 Task: Add Surely Non-alcoholic, Sparkling Rosé to the cart.
Action: Mouse moved to (20, 90)
Screenshot: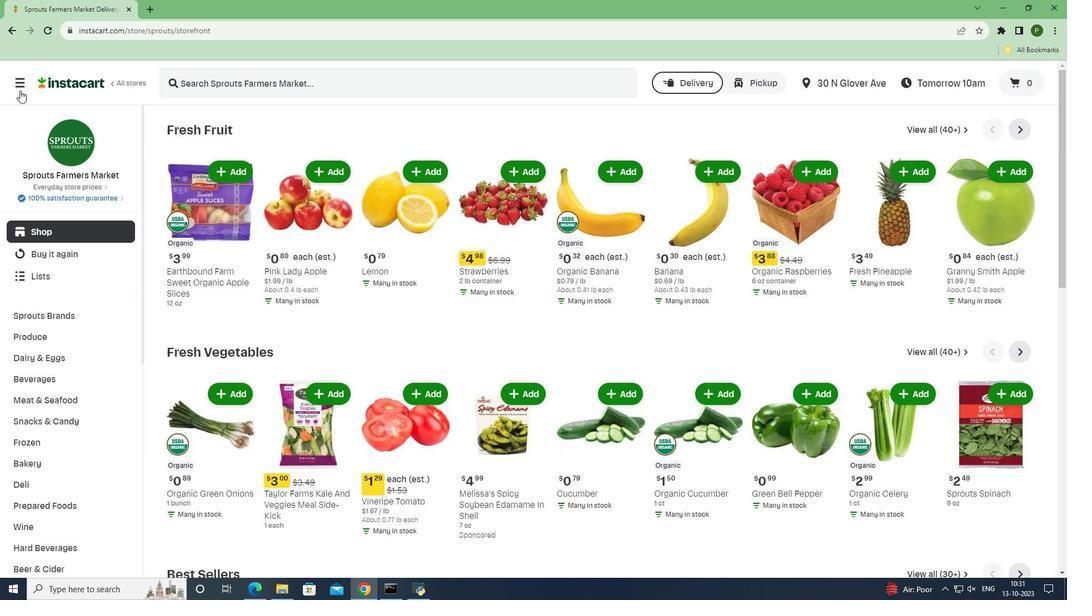 
Action: Mouse pressed left at (20, 90)
Screenshot: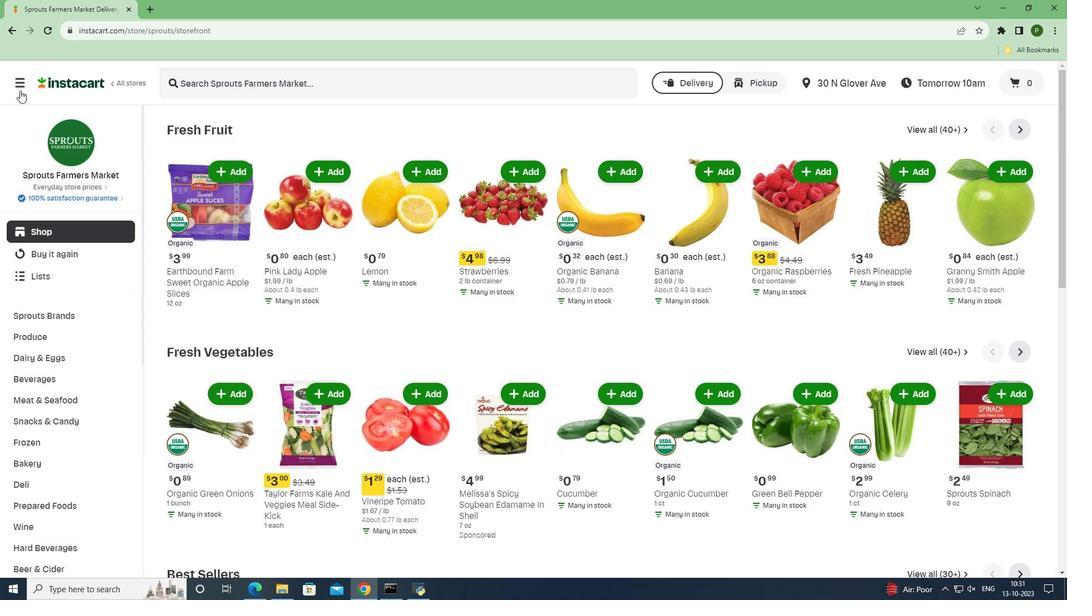
Action: Mouse moved to (30, 294)
Screenshot: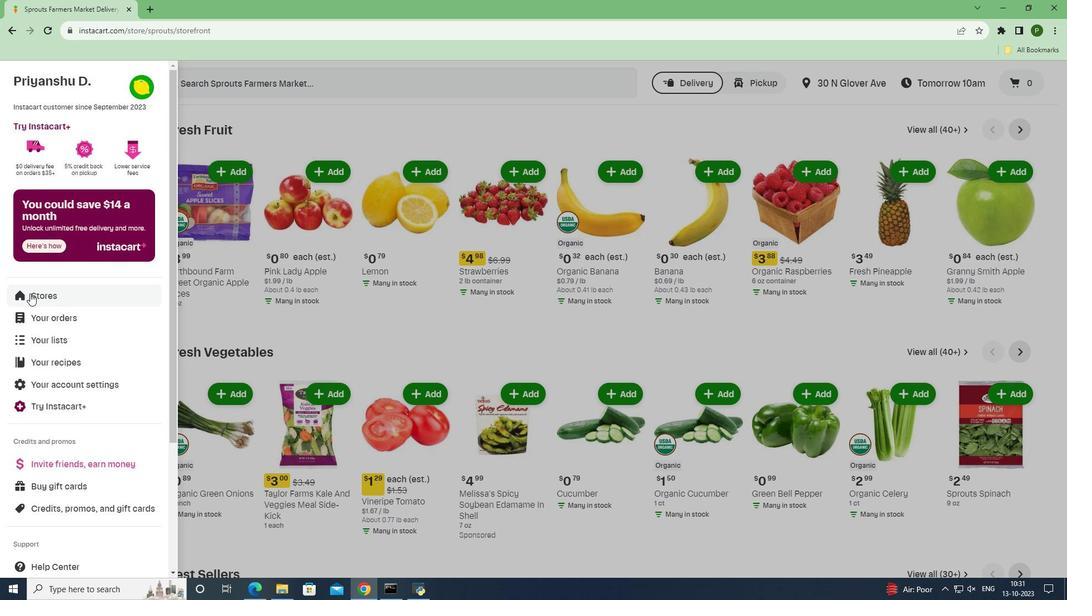 
Action: Mouse pressed left at (30, 294)
Screenshot: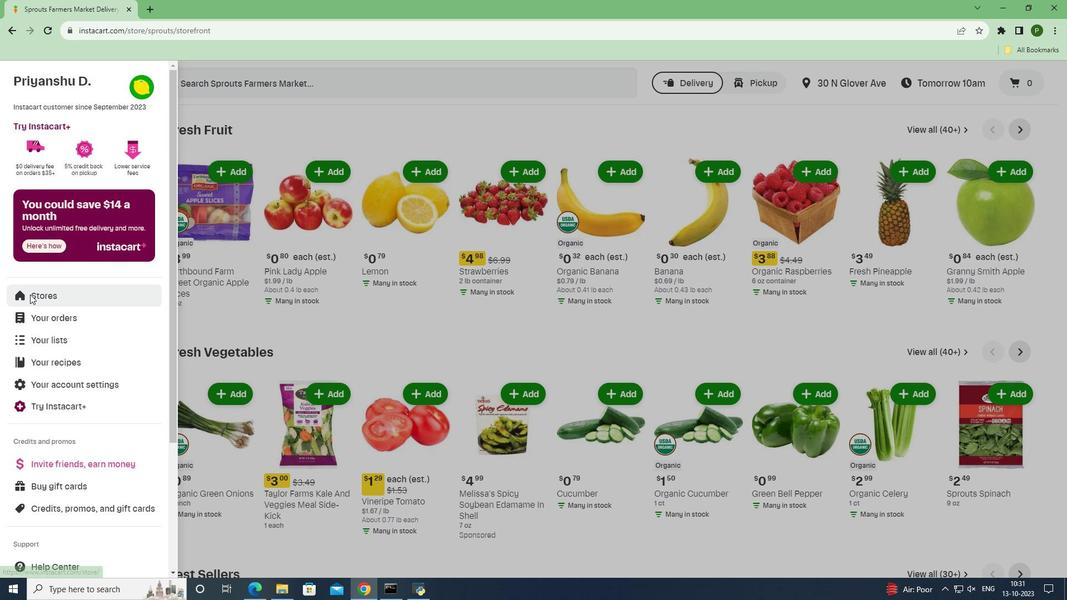
Action: Mouse moved to (253, 127)
Screenshot: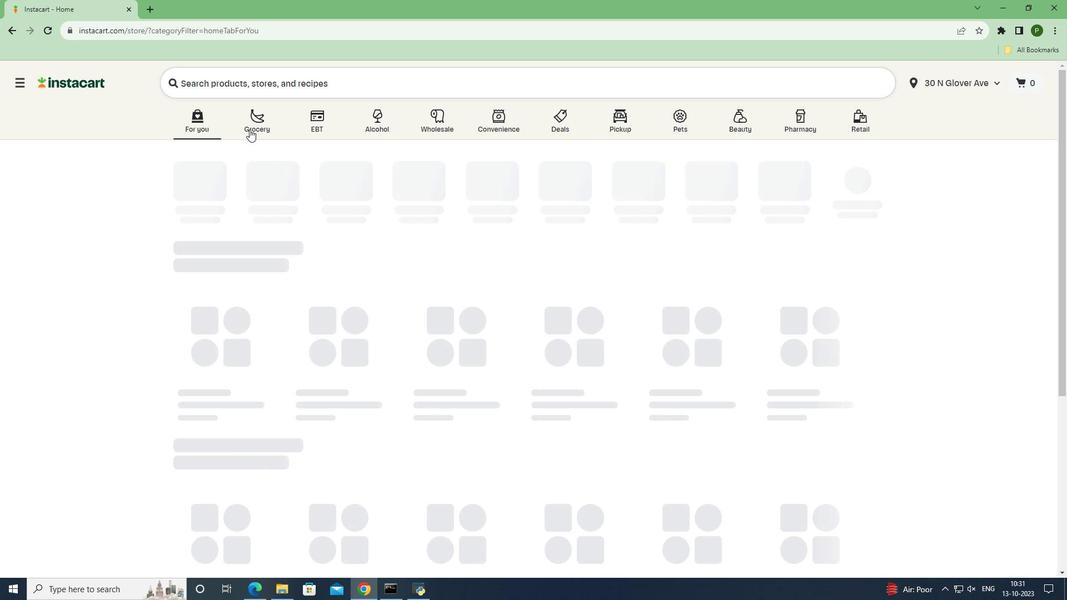 
Action: Mouse pressed left at (253, 127)
Screenshot: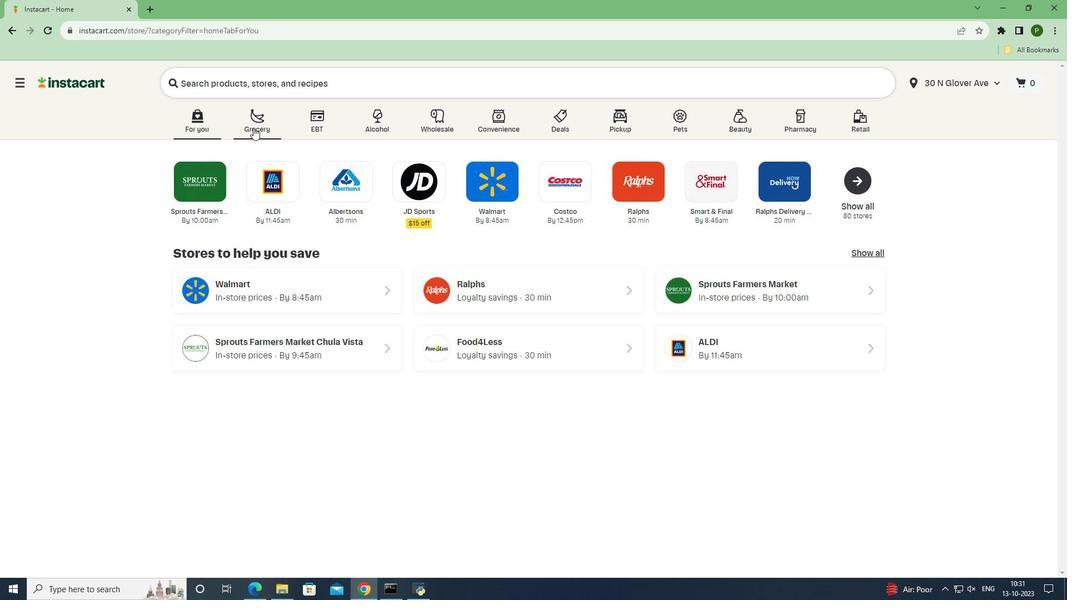
Action: Mouse moved to (675, 254)
Screenshot: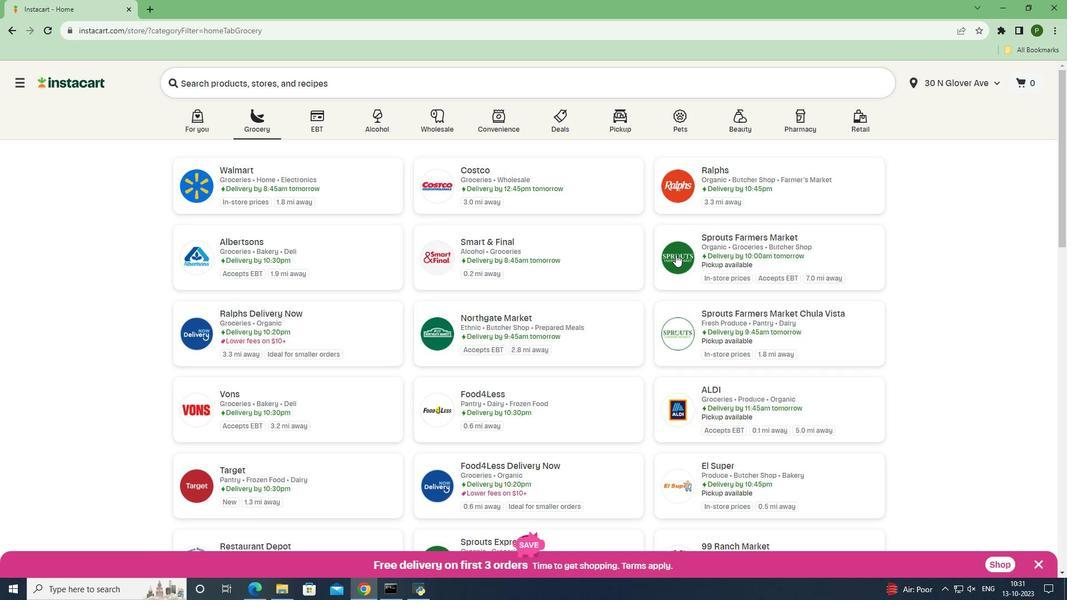 
Action: Mouse pressed left at (675, 254)
Screenshot: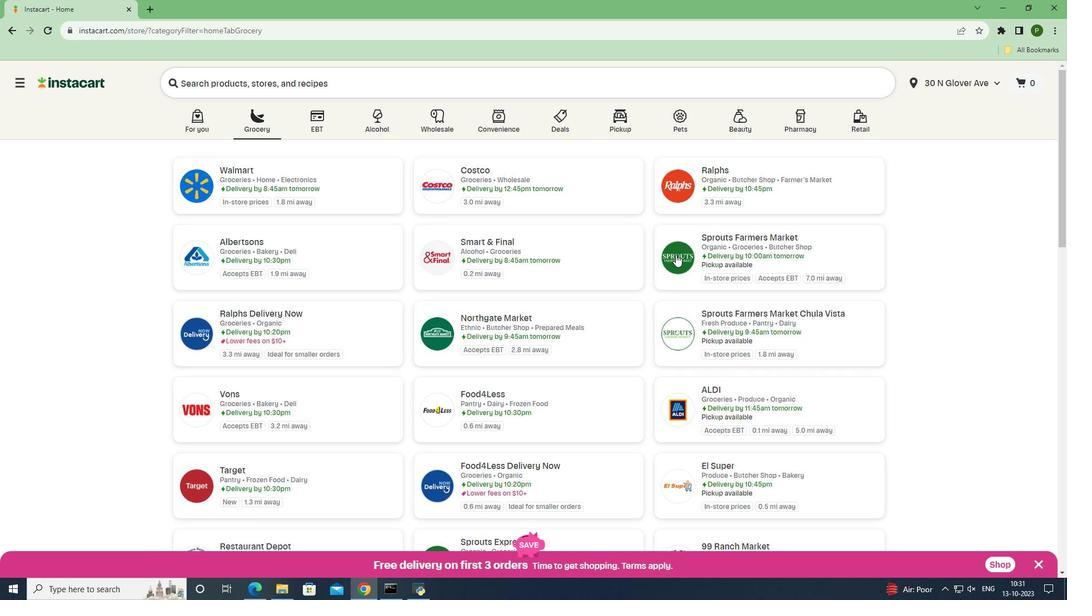 
Action: Mouse moved to (60, 379)
Screenshot: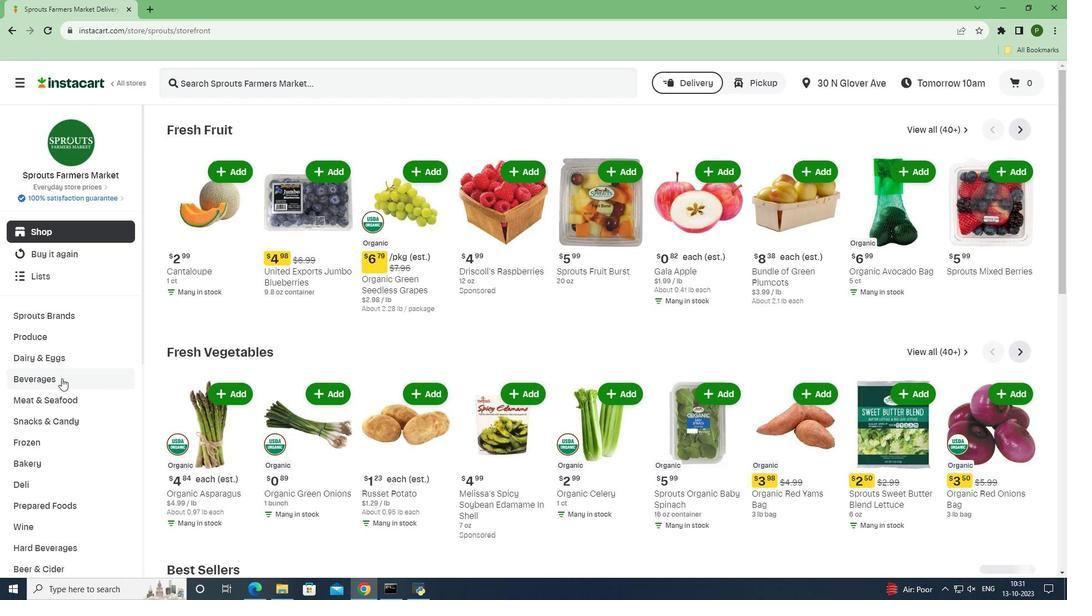 
Action: Mouse pressed left at (60, 379)
Screenshot: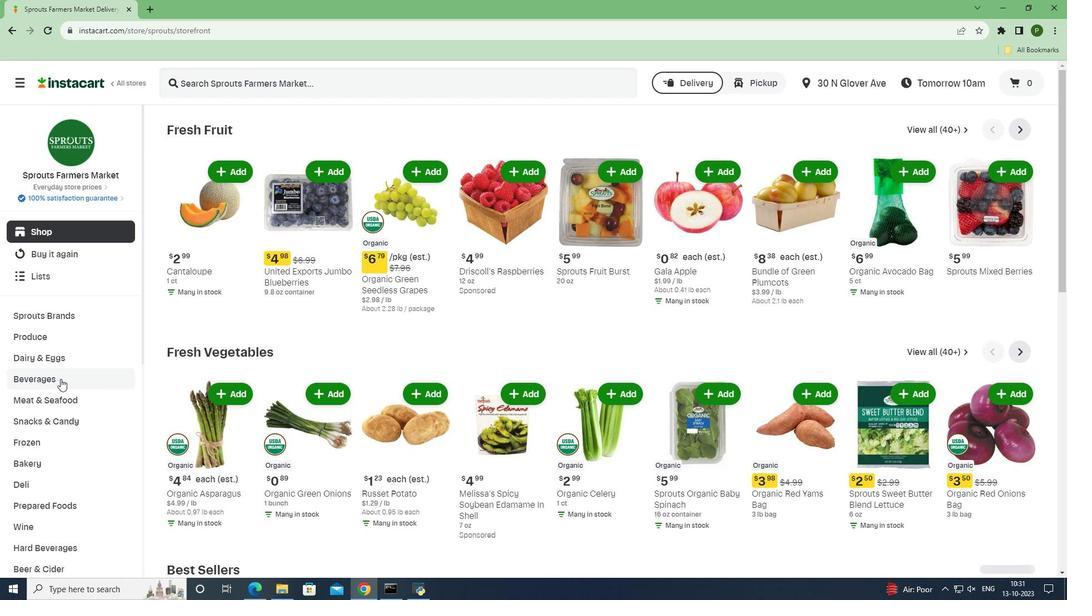 
Action: Mouse moved to (837, 153)
Screenshot: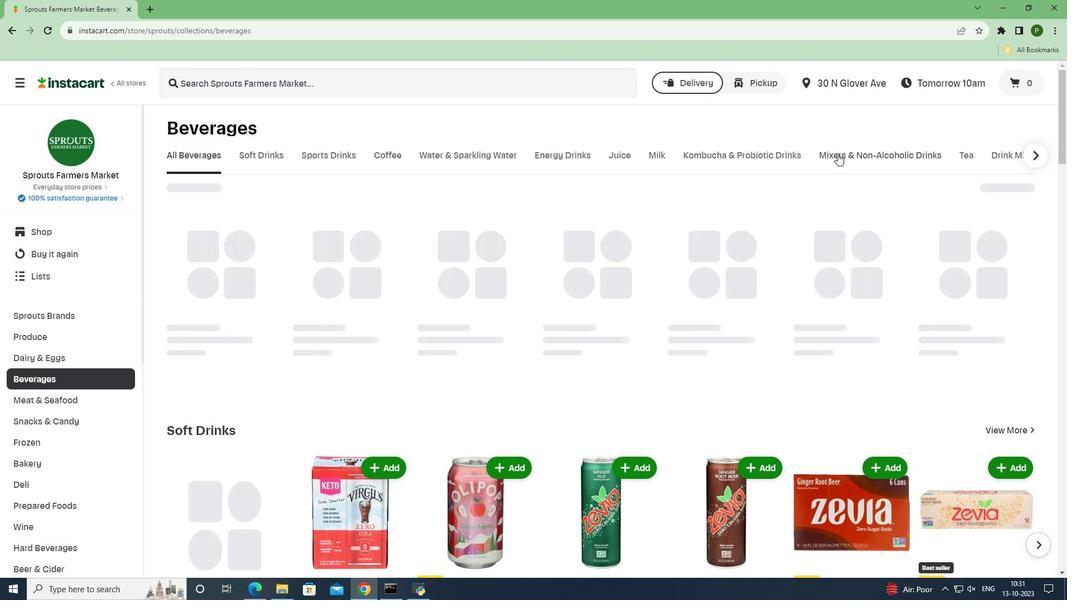 
Action: Mouse pressed left at (837, 153)
Screenshot: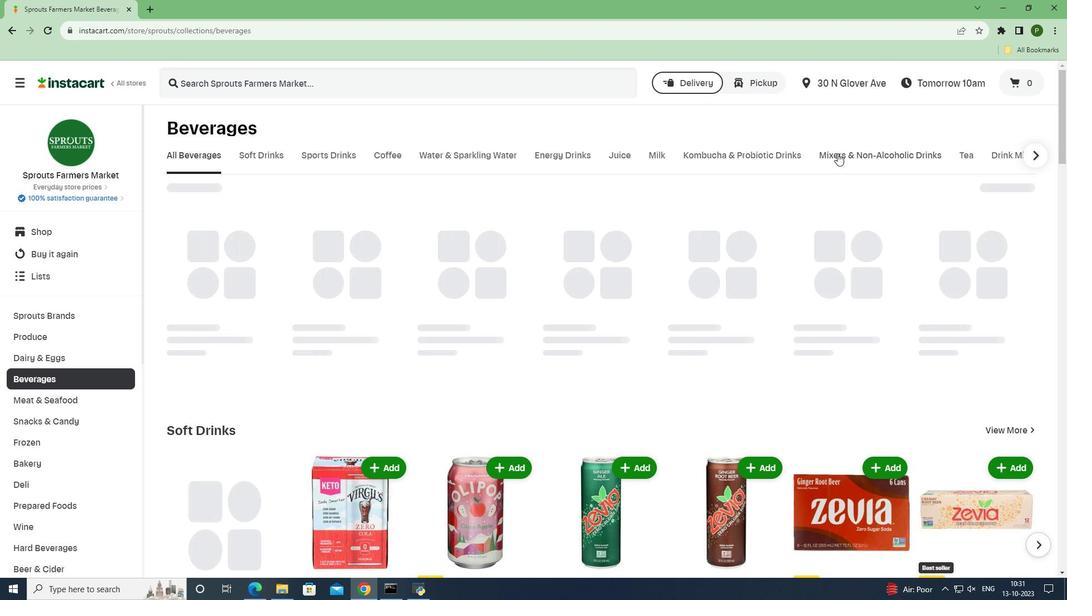 
Action: Mouse moved to (402, 82)
Screenshot: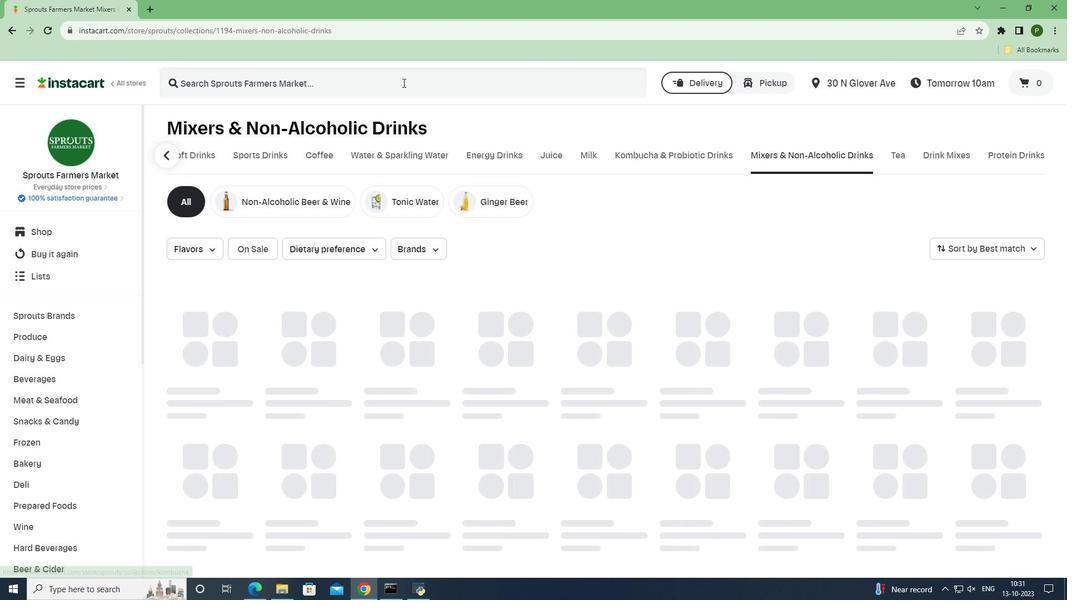 
Action: Mouse pressed left at (402, 82)
Screenshot: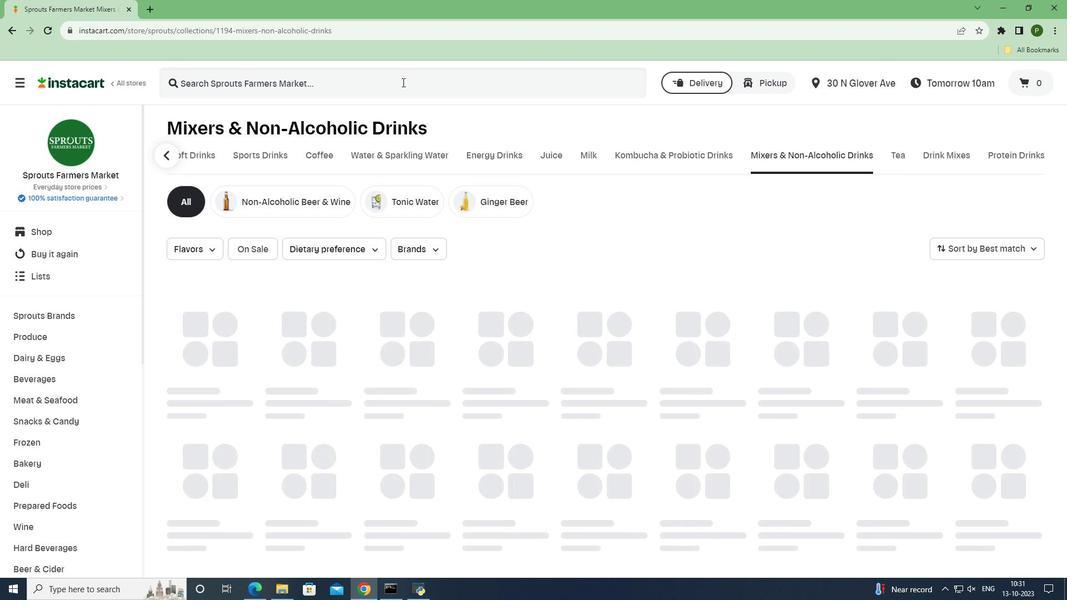 
Action: Key pressed <Key.caps_lock><Key.caps_lock>s<Key.caps_lock>URELY<Key.space><Key.caps_lock>n<Key.caps_lock>ON-<Key.caps_lock>a<Key.caps_lock>LCOHOLIC,<Key.space><Key.caps_lock>s<Key.caps_lock>PARKLING<Key.space><Key.caps_lock>r<Key.caps_lock>OSE<Key.space><Key.enter>
Screenshot: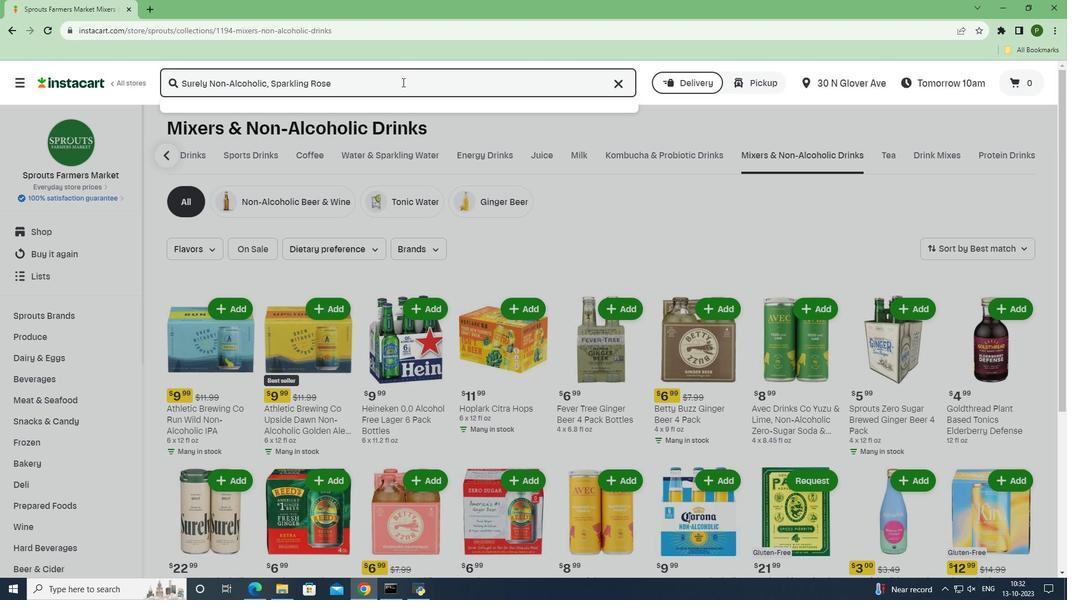 
Action: Mouse moved to (306, 190)
Screenshot: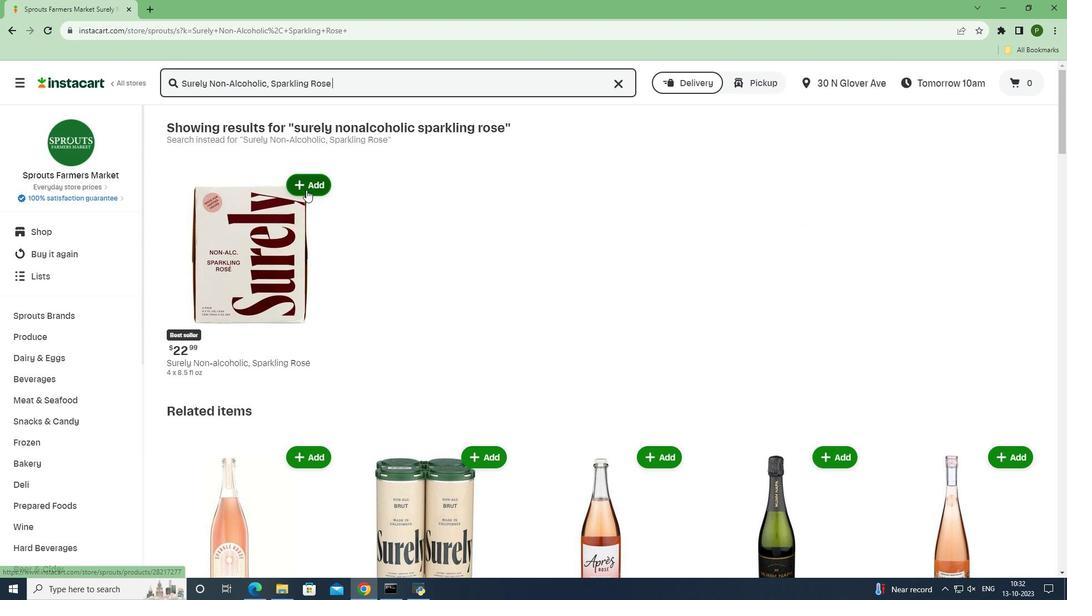 
Action: Mouse pressed left at (306, 190)
Screenshot: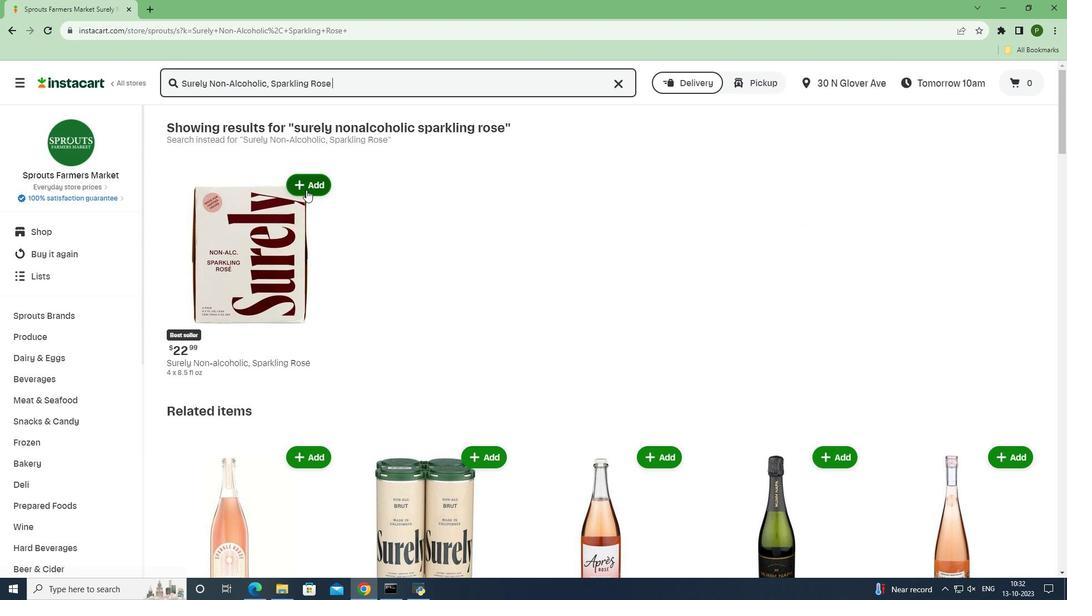 
Action: Mouse moved to (356, 236)
Screenshot: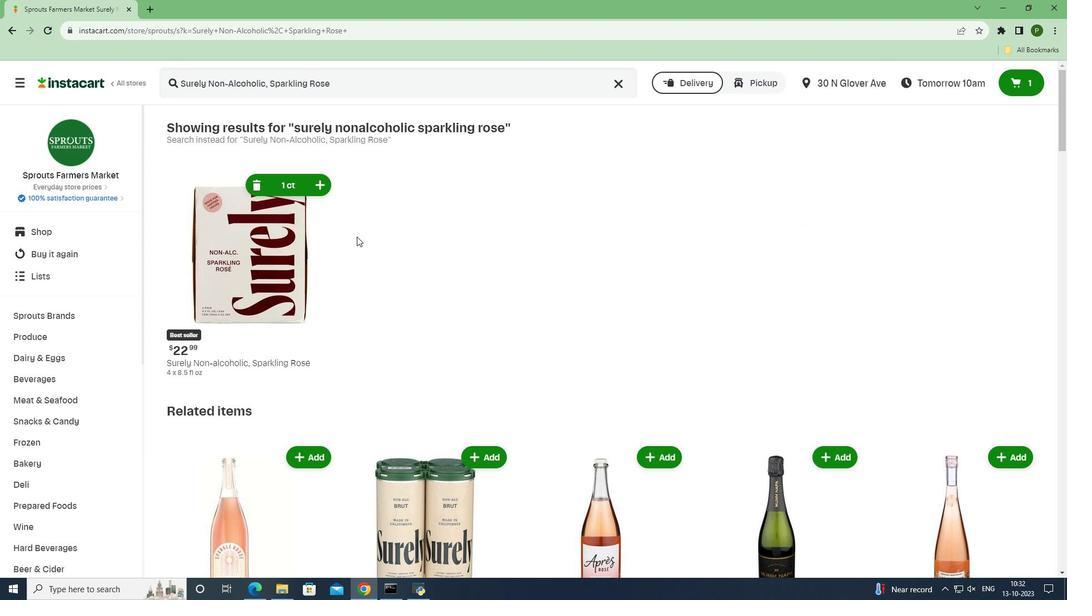 
